 Task: Select No Action
Action: Mouse moved to (41, 6)
Screenshot: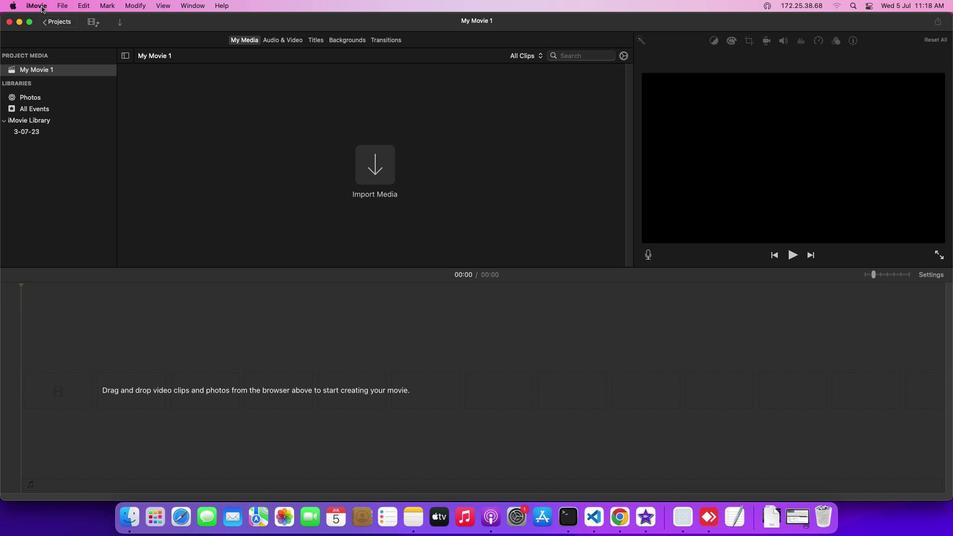 
Action: Mouse pressed left at (41, 6)
Screenshot: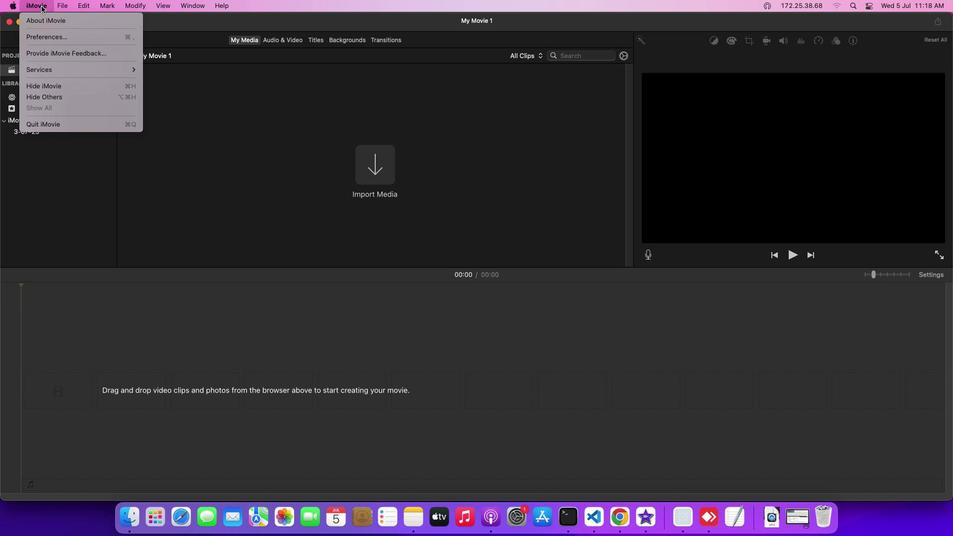 
Action: Mouse moved to (41, 73)
Screenshot: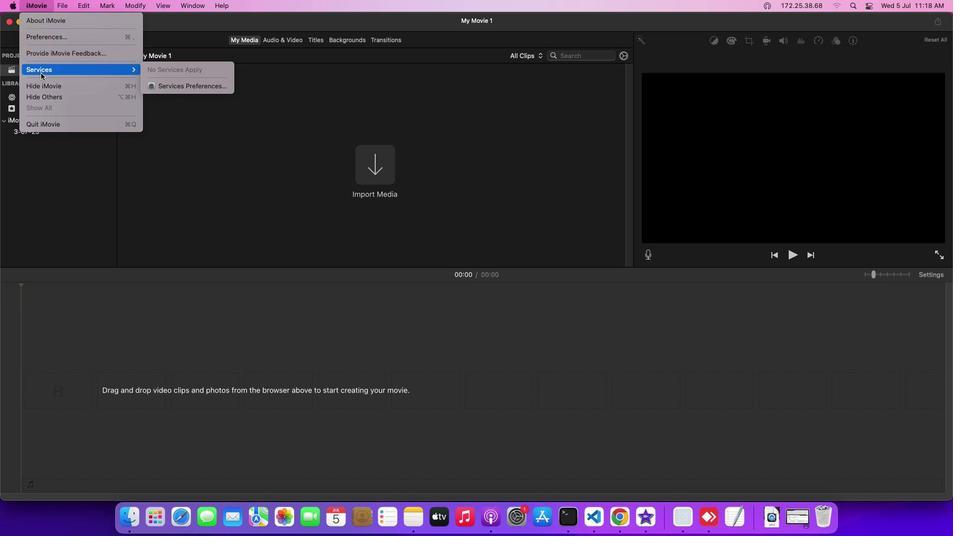 
Action: Mouse pressed left at (41, 73)
Screenshot: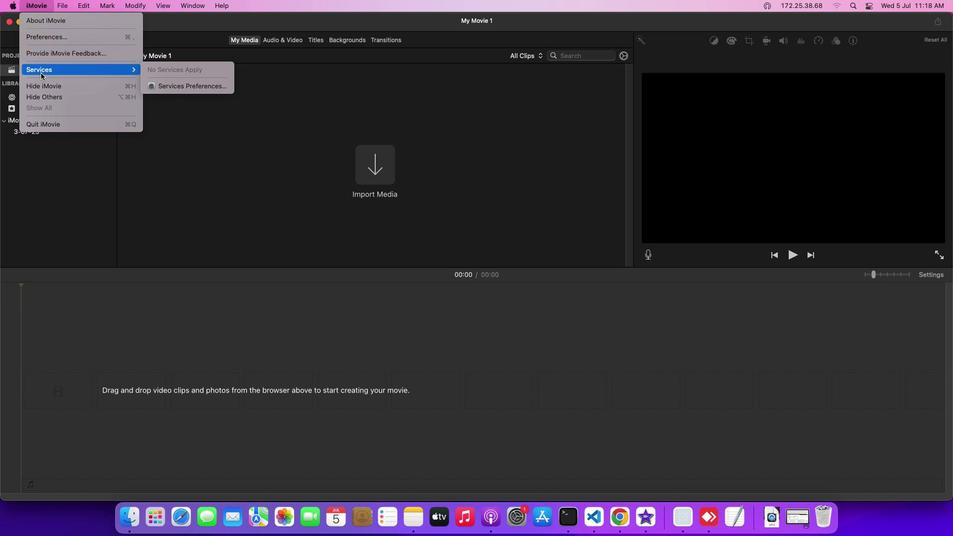 
Action: Mouse moved to (151, 83)
Screenshot: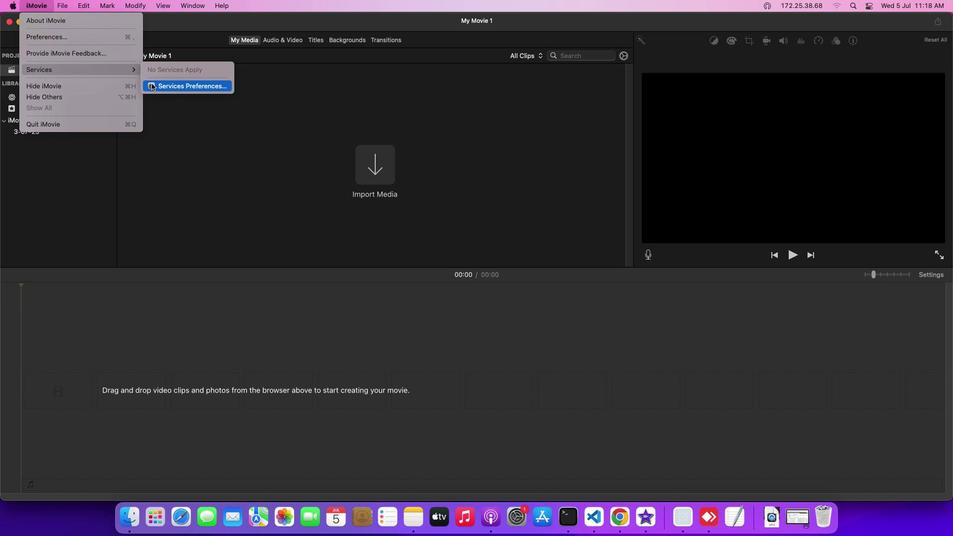 
Action: Mouse pressed left at (151, 83)
Screenshot: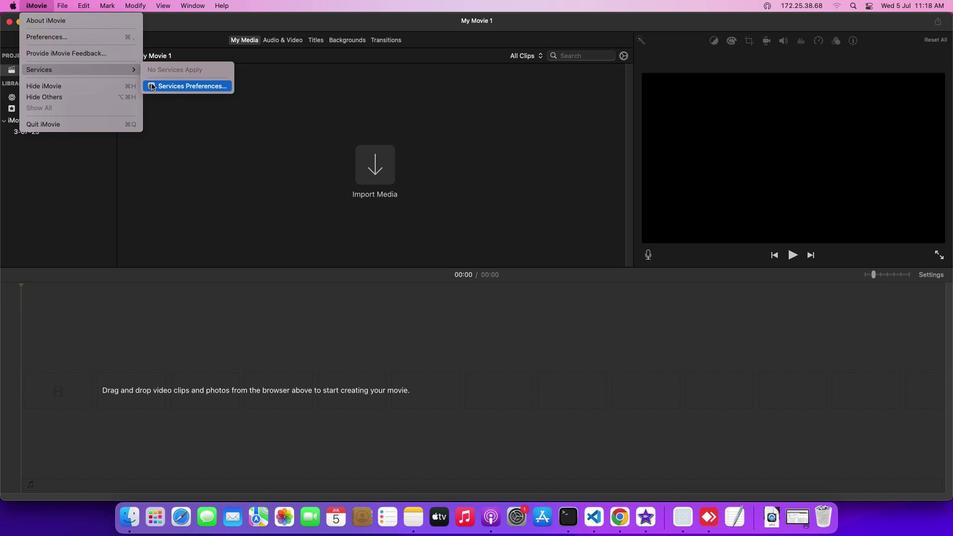 
Action: Mouse moved to (457, 150)
Screenshot: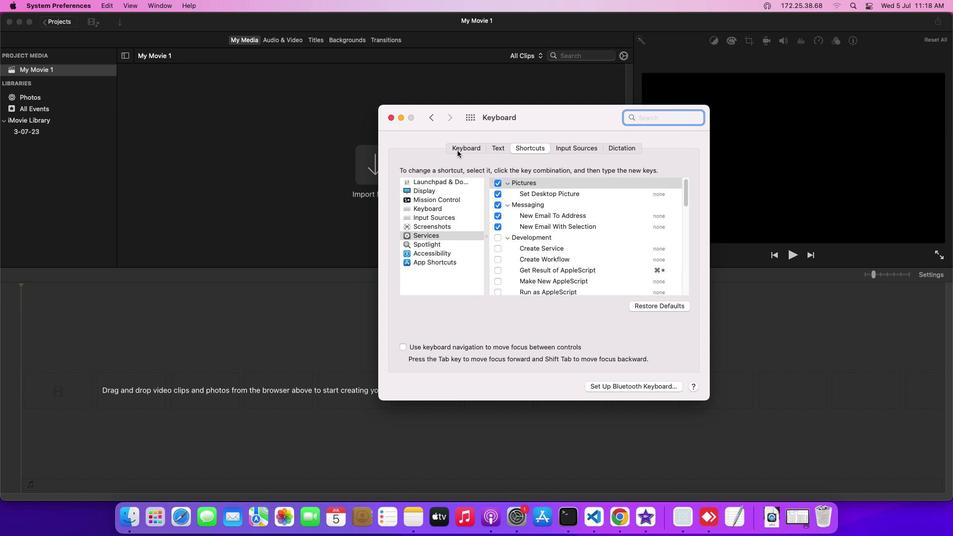 
Action: Mouse pressed left at (457, 150)
Screenshot: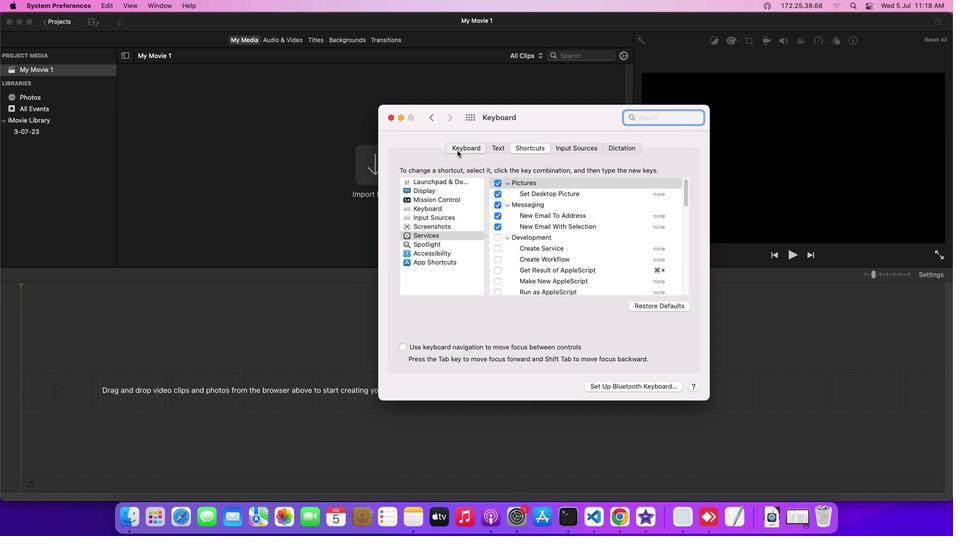 
Action: Mouse moved to (654, 353)
Screenshot: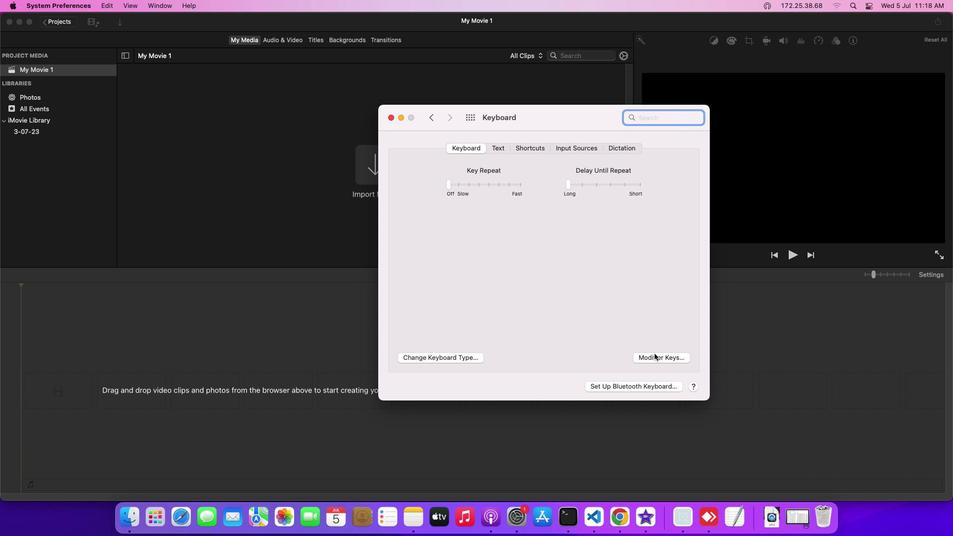 
Action: Mouse pressed left at (654, 353)
Screenshot: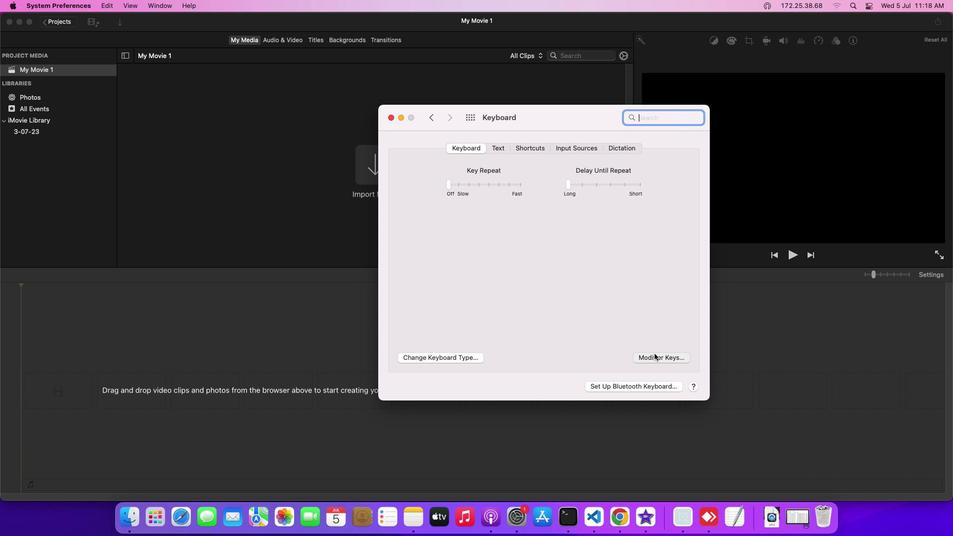 
Action: Mouse moved to (595, 226)
Screenshot: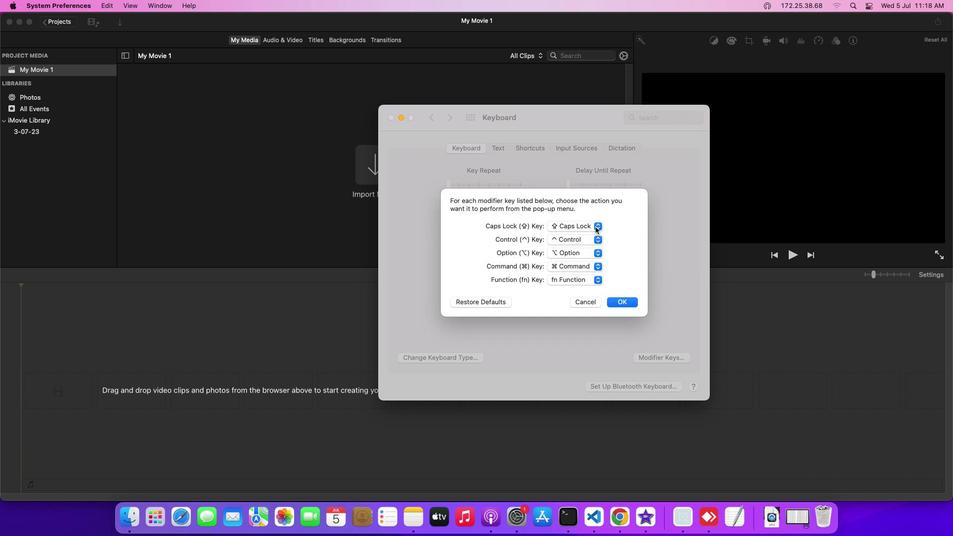 
Action: Mouse pressed left at (595, 226)
Screenshot: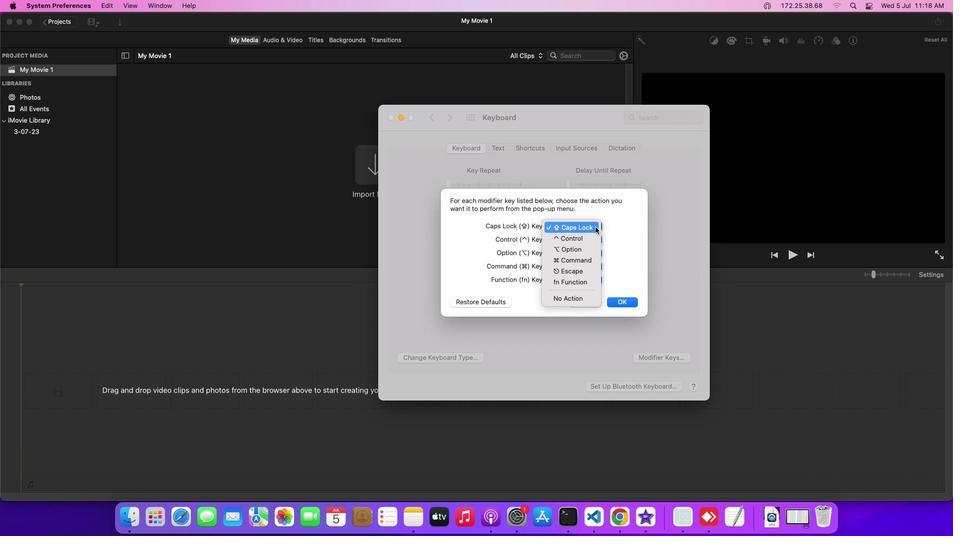
Action: Mouse moved to (588, 294)
Screenshot: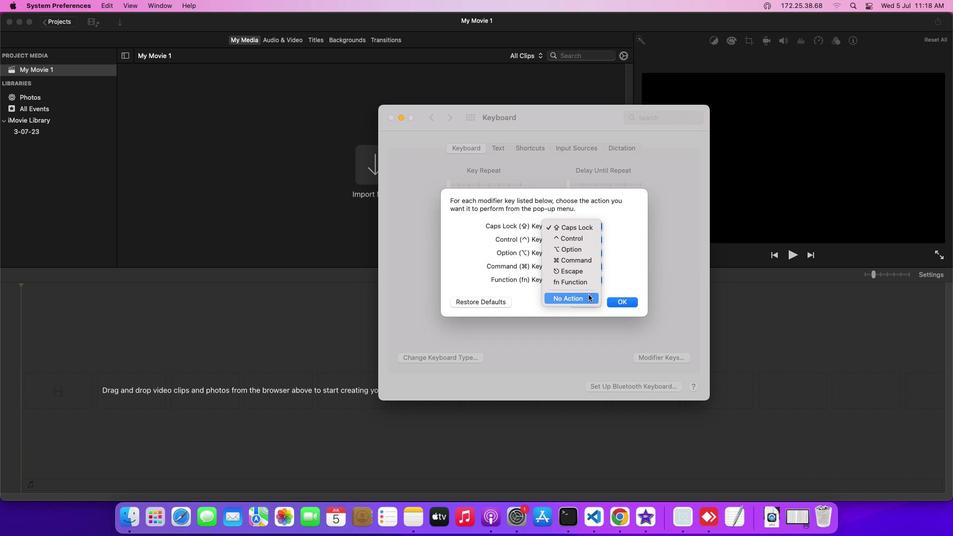 
Action: Mouse pressed left at (588, 294)
Screenshot: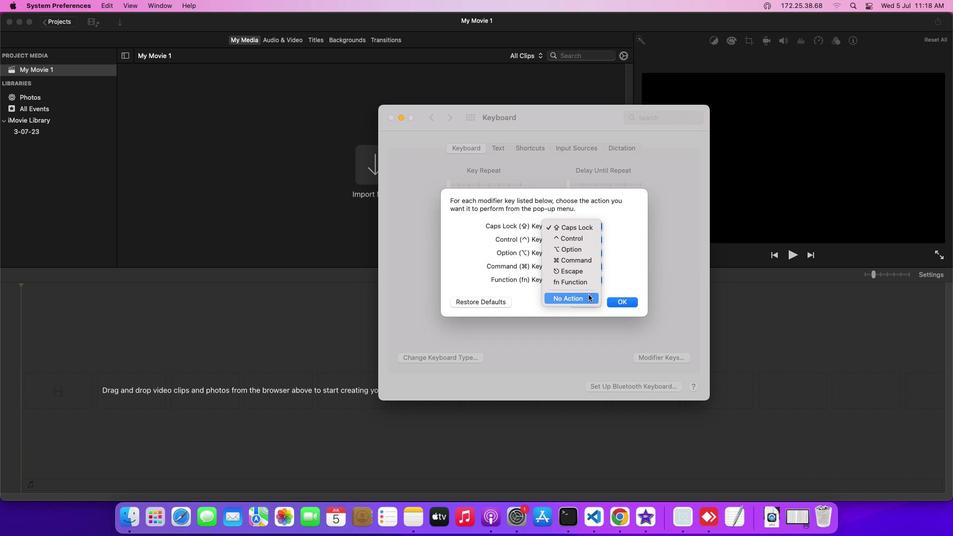 
Action: Mouse moved to (616, 303)
Screenshot: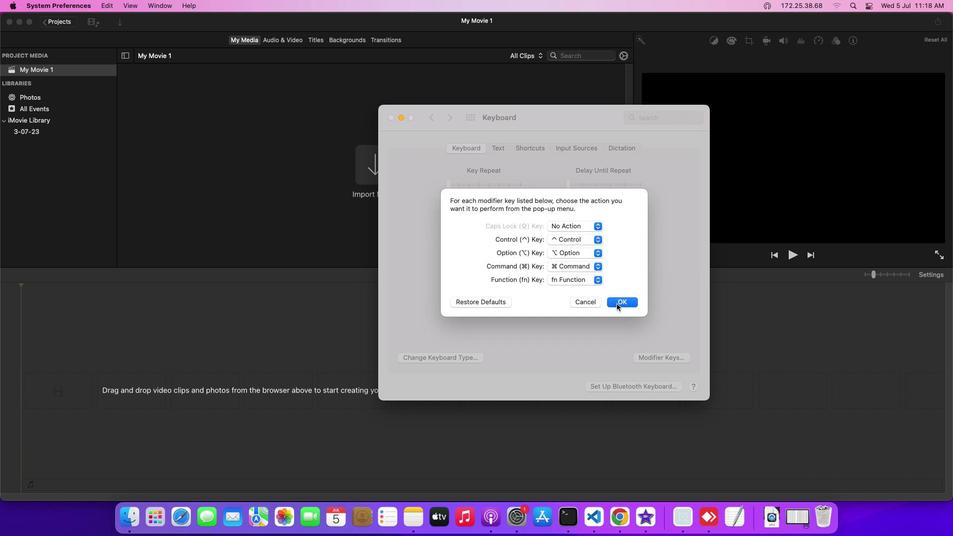 
Action: Mouse pressed left at (616, 303)
Screenshot: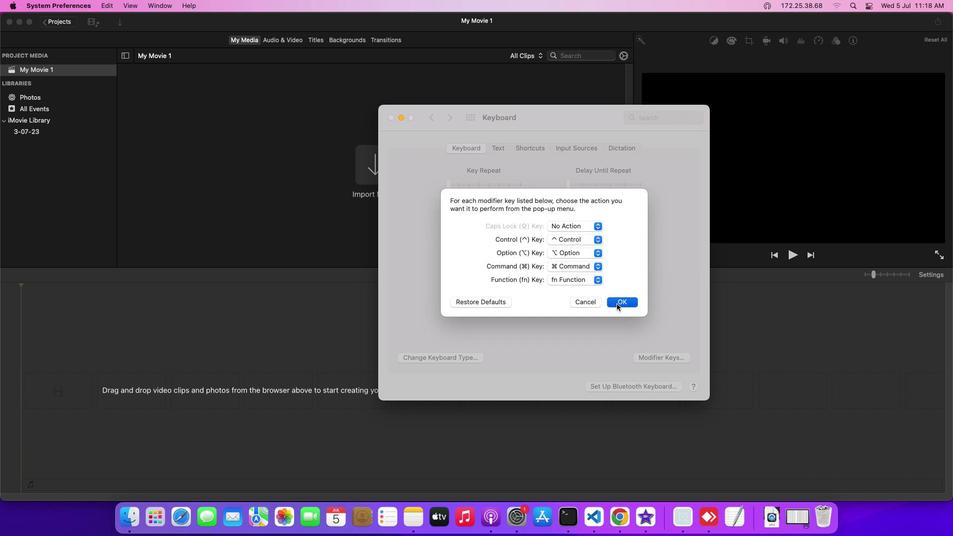 
